 Task: In the Contact  AdelineBaker@roundabouttheatre.org, schedule and save the meeting with title: 'Introducing Our Products and Services ', Select date: '5 August, 2023', select start time: 11:00:AM. Add location in person New York with meeting description: Kindly join this meeting to understand Product Demo and Service Presentation.. Logged in from softage.1@softage.net
Action: Mouse moved to (76, 56)
Screenshot: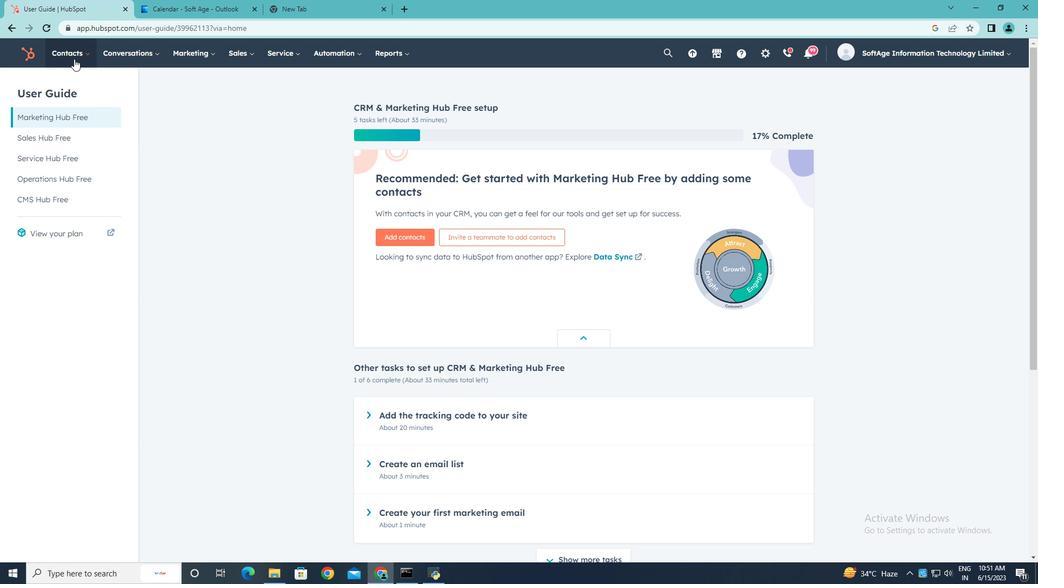 
Action: Mouse pressed left at (76, 56)
Screenshot: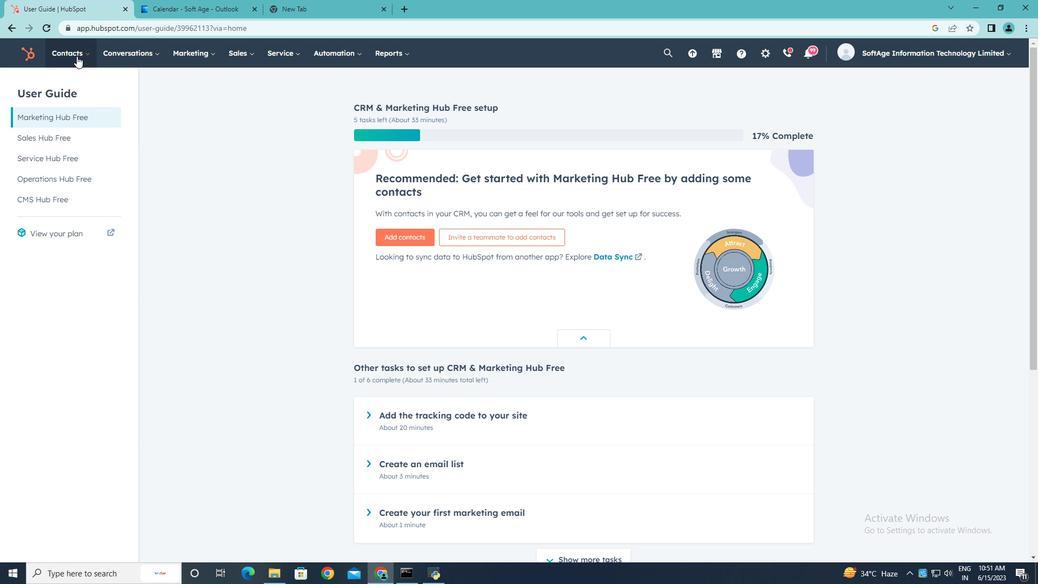 
Action: Mouse moved to (77, 81)
Screenshot: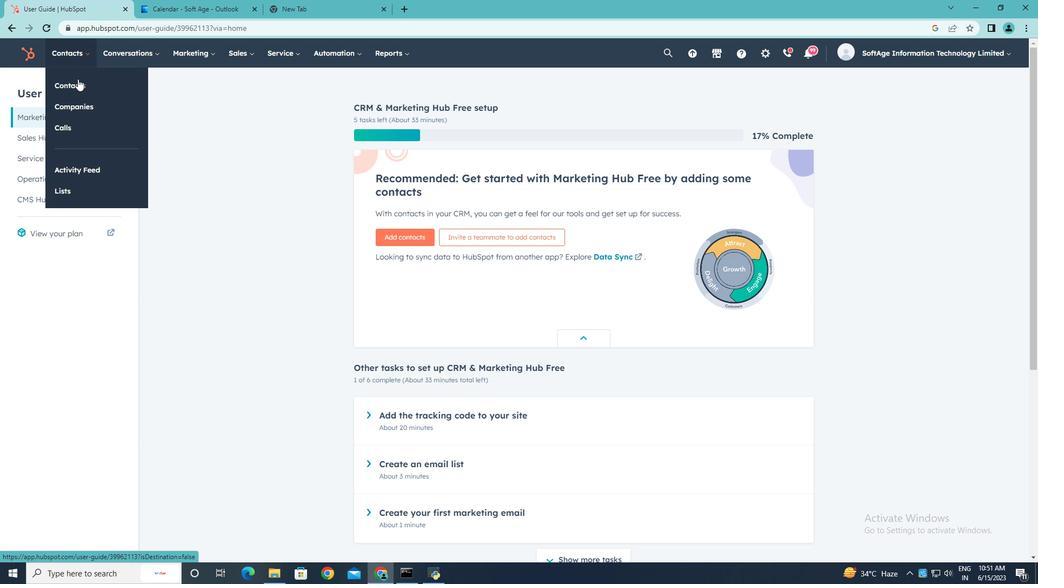 
Action: Mouse pressed left at (77, 81)
Screenshot: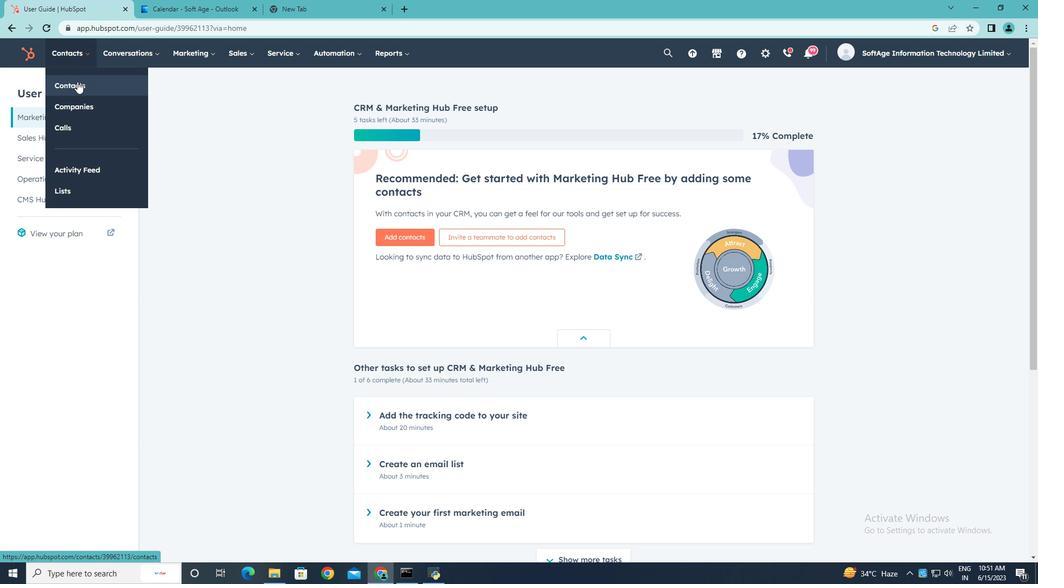 
Action: Mouse moved to (71, 176)
Screenshot: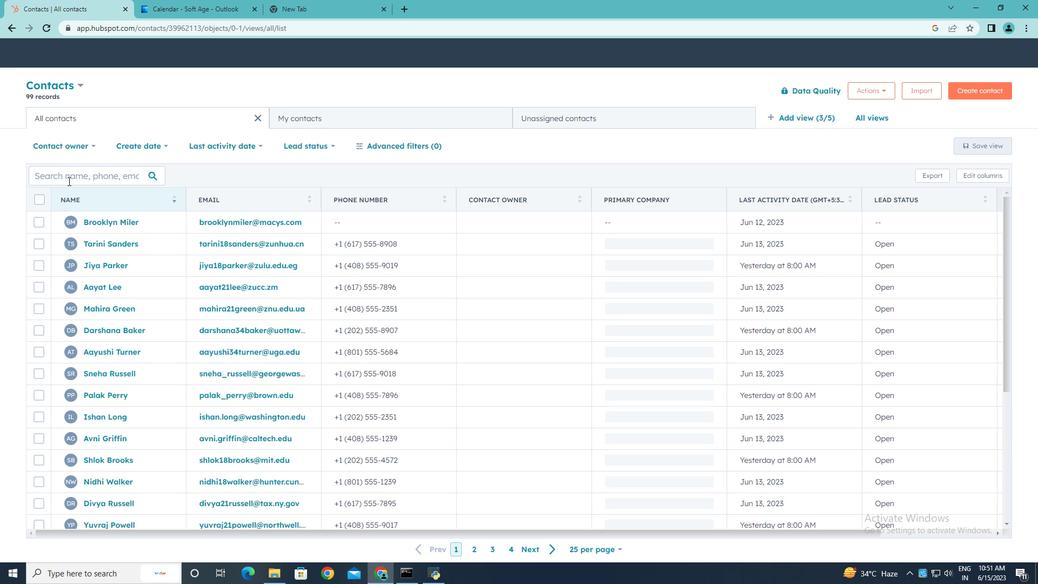
Action: Mouse pressed left at (71, 176)
Screenshot: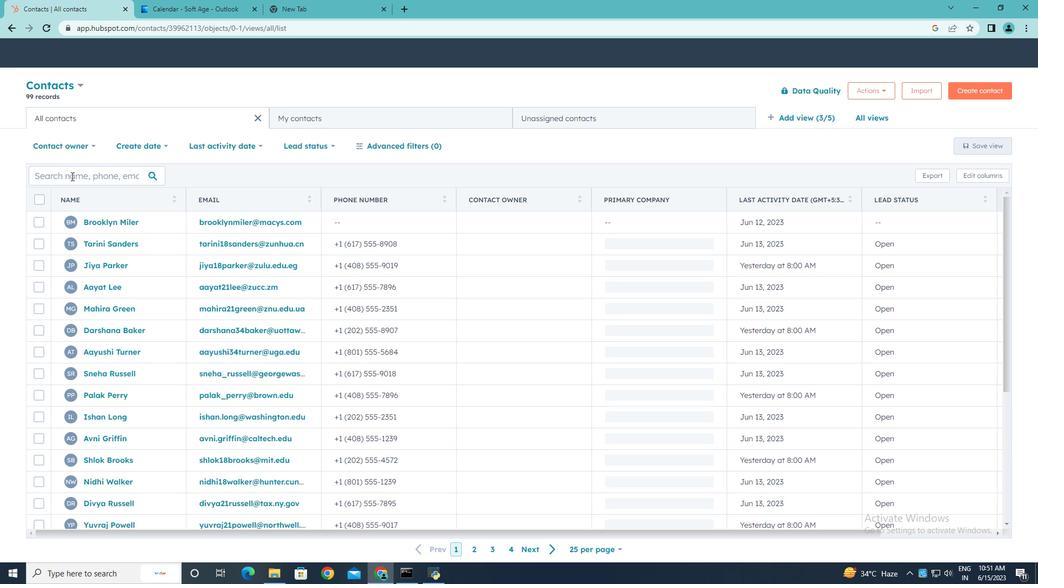 
Action: Key pressed <Key.shift>Adeline<Key.space><Key.backspace><Key.shift>Baker<Key.shift><Key.shift><Key.shift><Key.shift><Key.shift>@roundabouttheatre.org
Screenshot: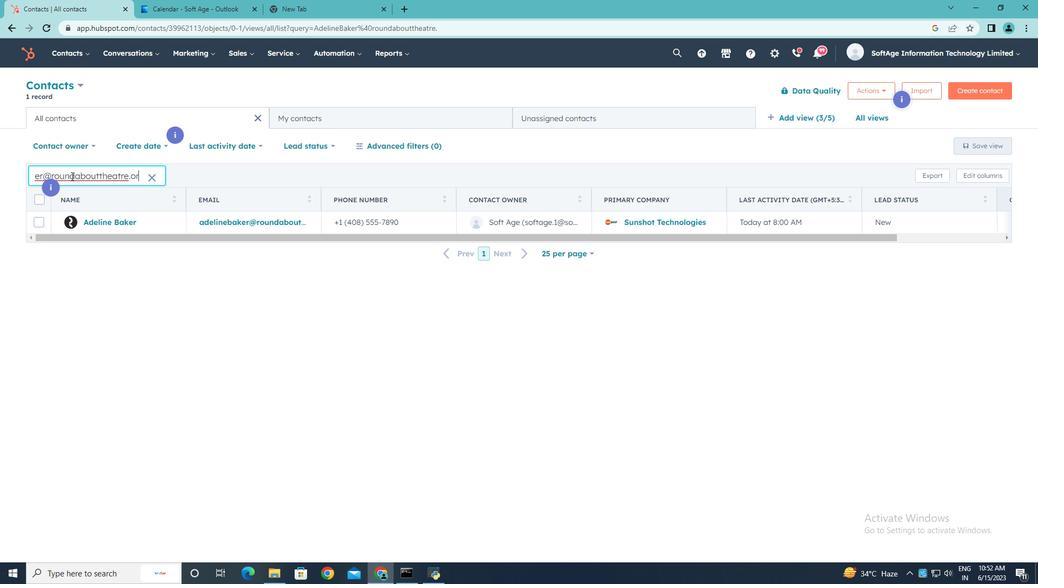 
Action: Mouse moved to (96, 222)
Screenshot: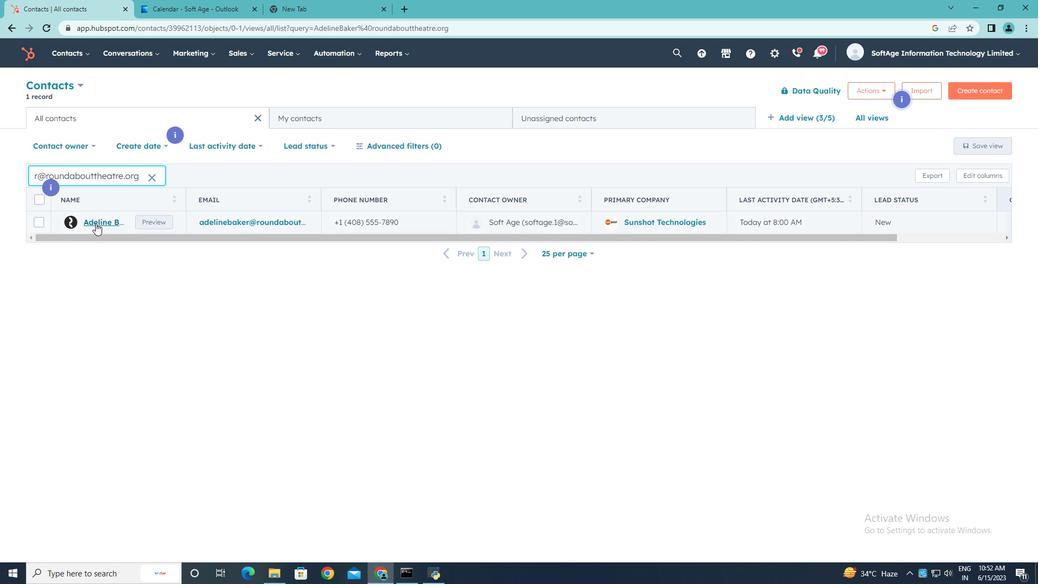 
Action: Mouse pressed left at (96, 222)
Screenshot: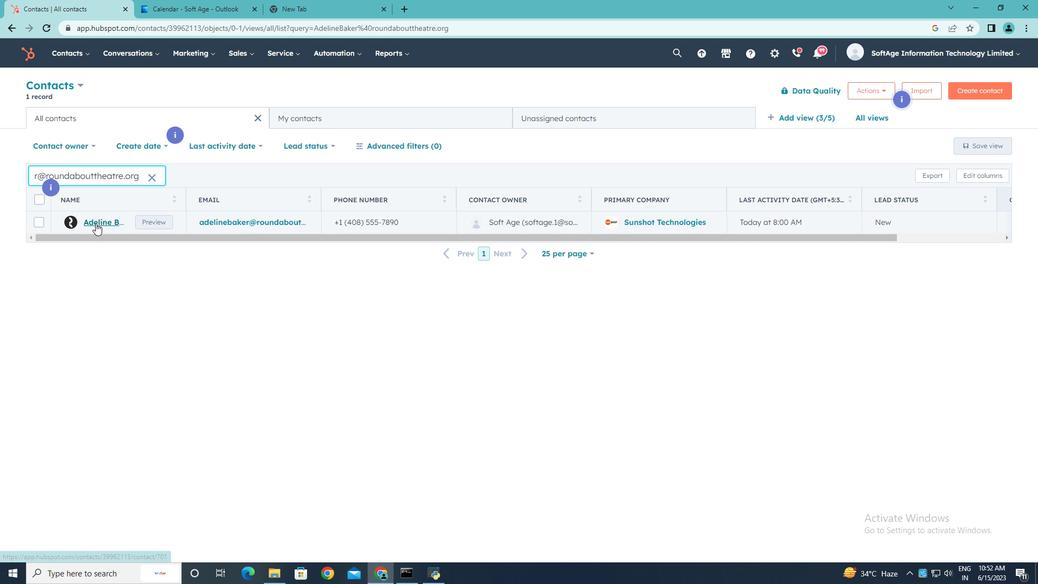 
Action: Mouse moved to (172, 181)
Screenshot: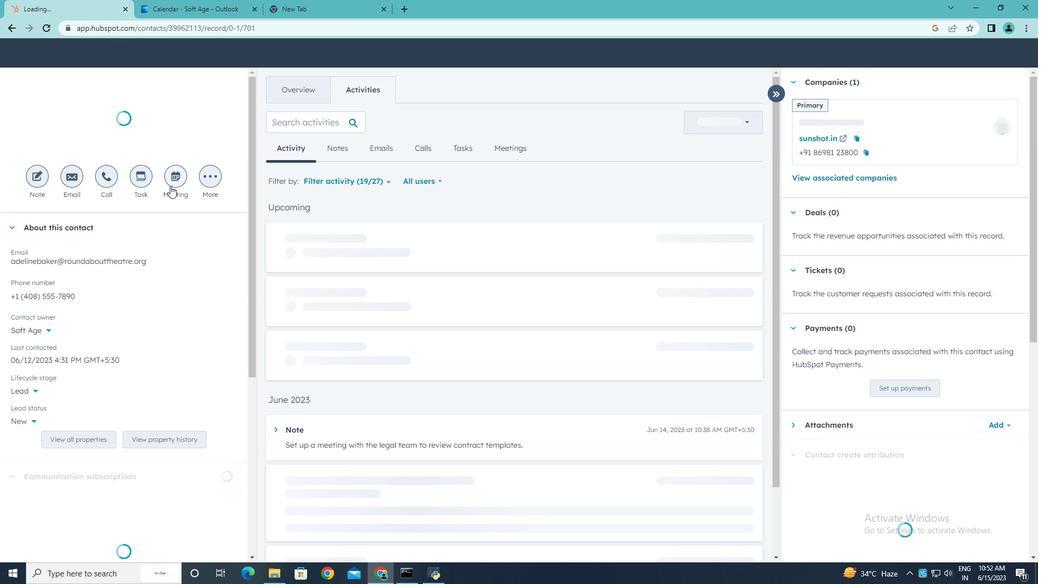 
Action: Mouse pressed left at (172, 181)
Screenshot: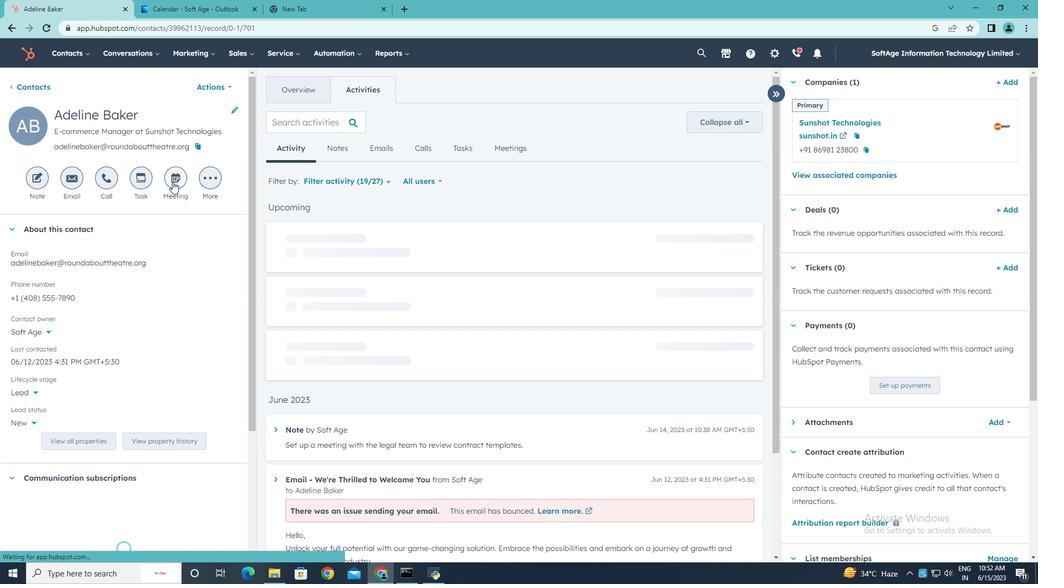 
Action: Key pressed <Key.shift>Introducing<Key.space><Key.shift><Key.shift><Key.shift><Key.shift>Our<Key.space><Key.shift><Key.shift><Key.shift><Key.shift><Key.shift><Key.shift><Key.shift><Key.shift><Key.shift><Key.shift><Key.shift><Key.shift><Key.shift><Key.shift><Key.shift><Key.shift><Key.shift><Key.shift><Key.shift><Key.shift><Key.shift><Key.shift><Key.shift><Key.shift><Key.shift><Key.shift><Key.shift><Key.shift><Key.shift><Key.shift><Key.shift><Key.shift><Key.shift>Products<Key.space>ans<Key.space><Key.shift>Se<Key.backspace><Key.backspace><Key.backspace><Key.backspace>d<Key.space><Key.shift>Services
Screenshot: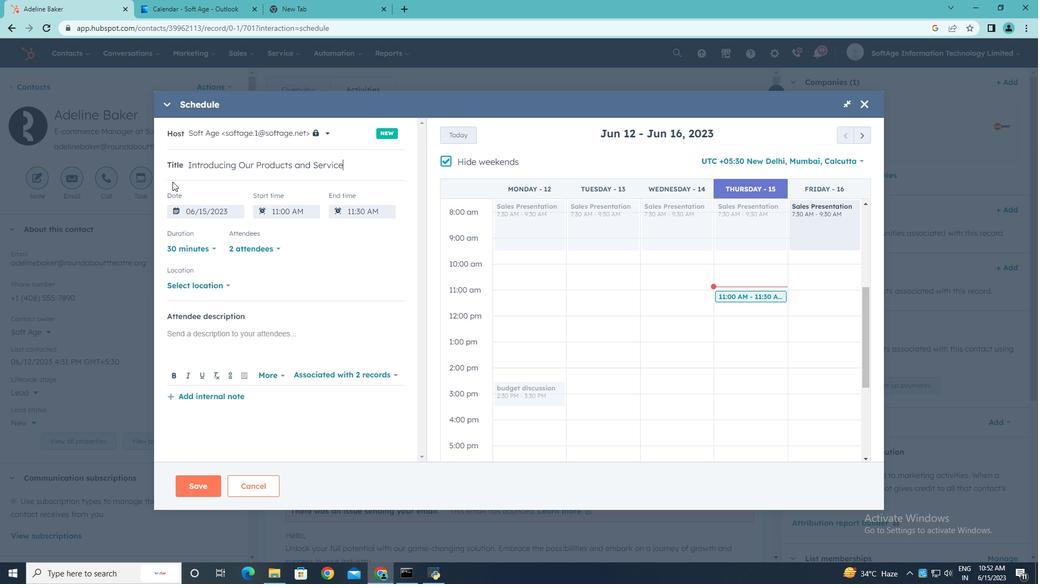 
Action: Mouse moved to (232, 220)
Screenshot: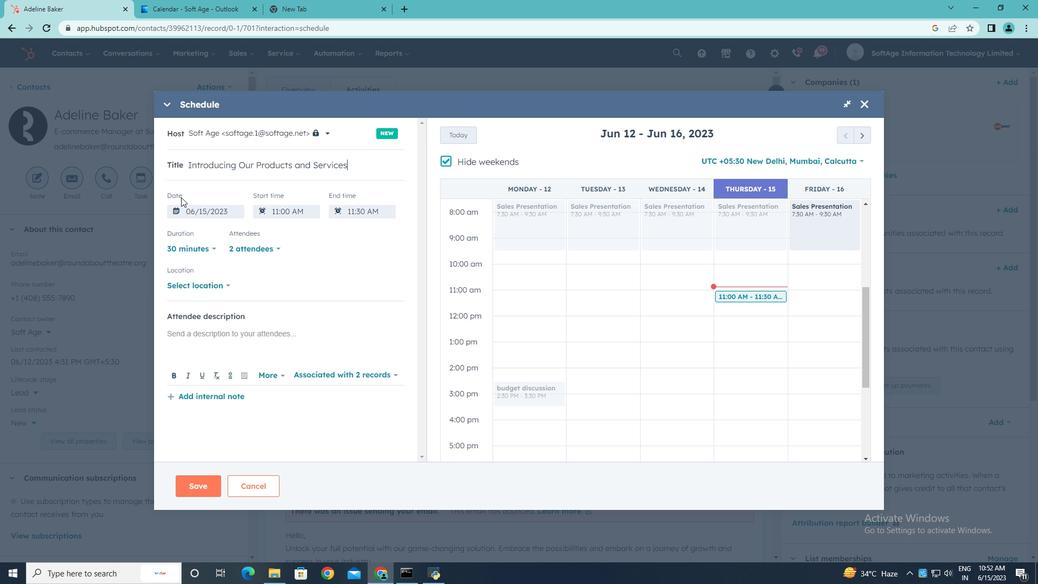
Action: Key pressed .
Screenshot: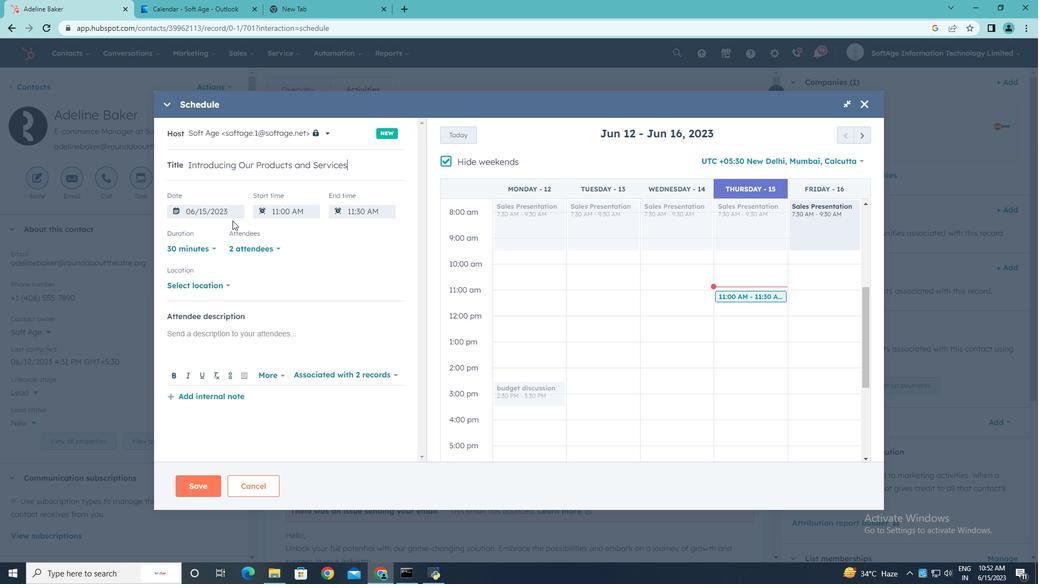 
Action: Mouse moved to (447, 161)
Screenshot: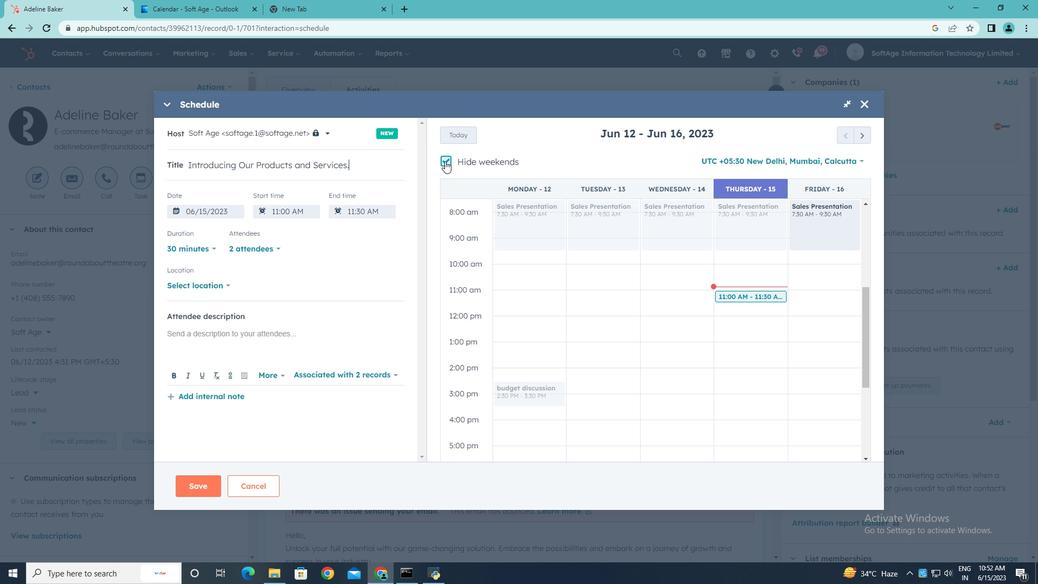 
Action: Mouse pressed left at (447, 161)
Screenshot: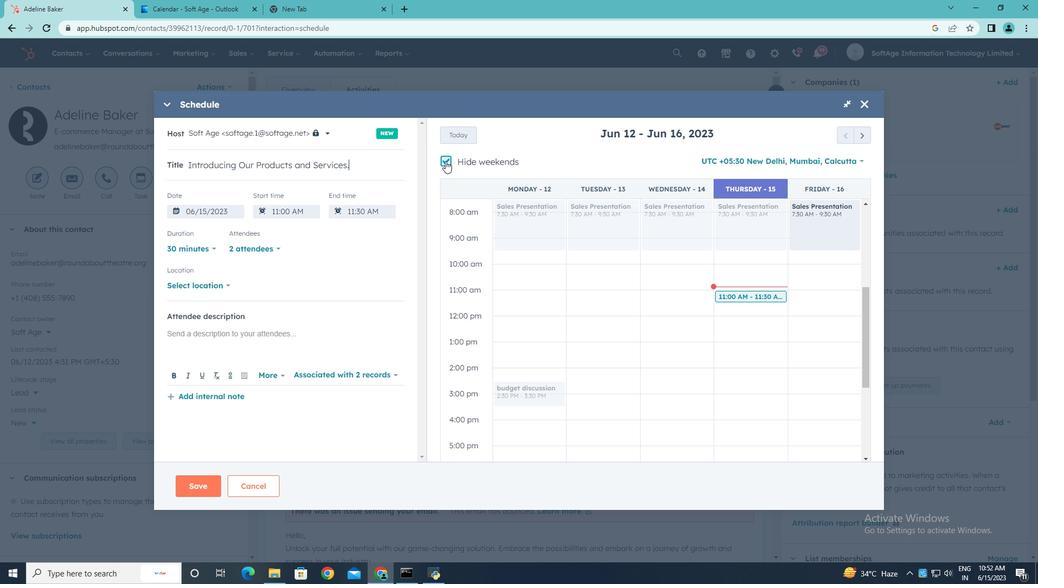 
Action: Mouse moved to (863, 134)
Screenshot: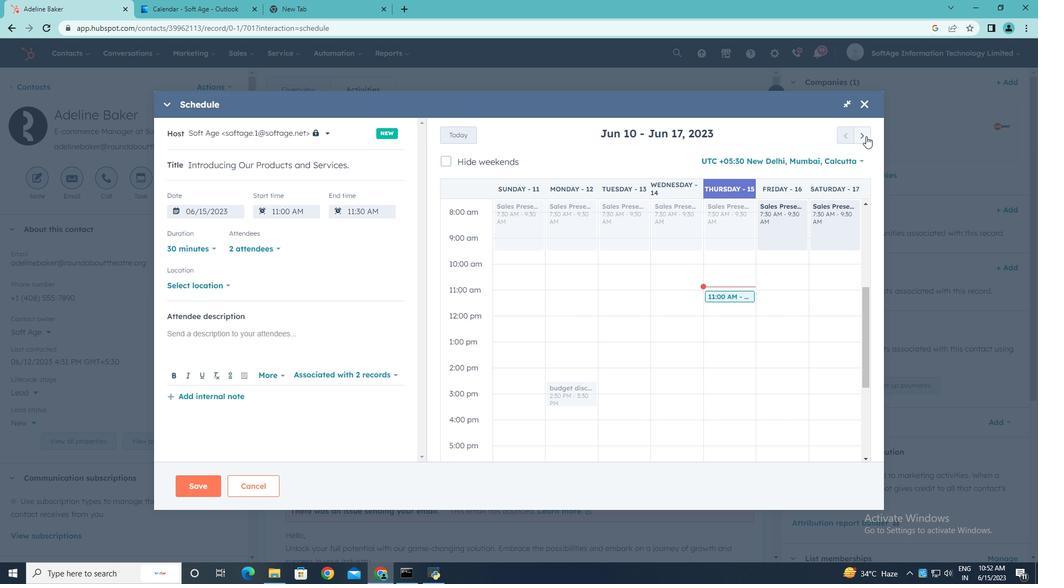 
Action: Mouse pressed left at (863, 134)
Screenshot: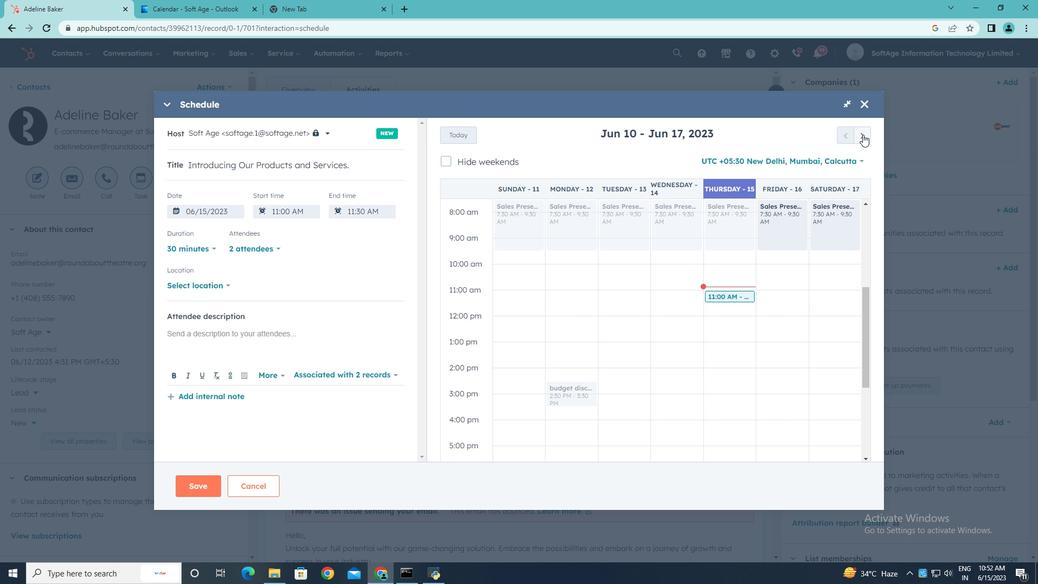 
Action: Mouse pressed left at (863, 134)
Screenshot: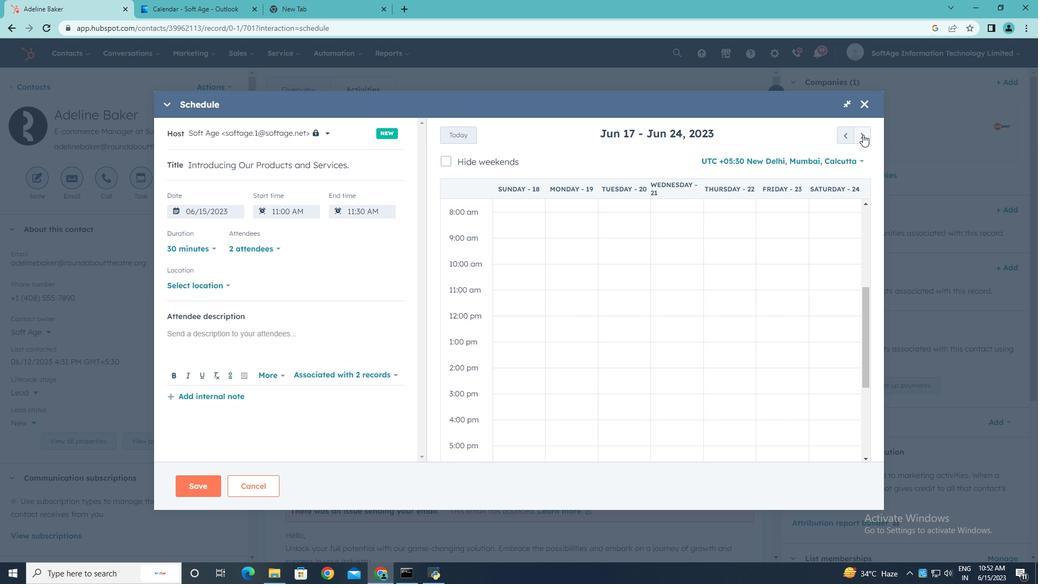 
Action: Mouse pressed left at (863, 134)
Screenshot: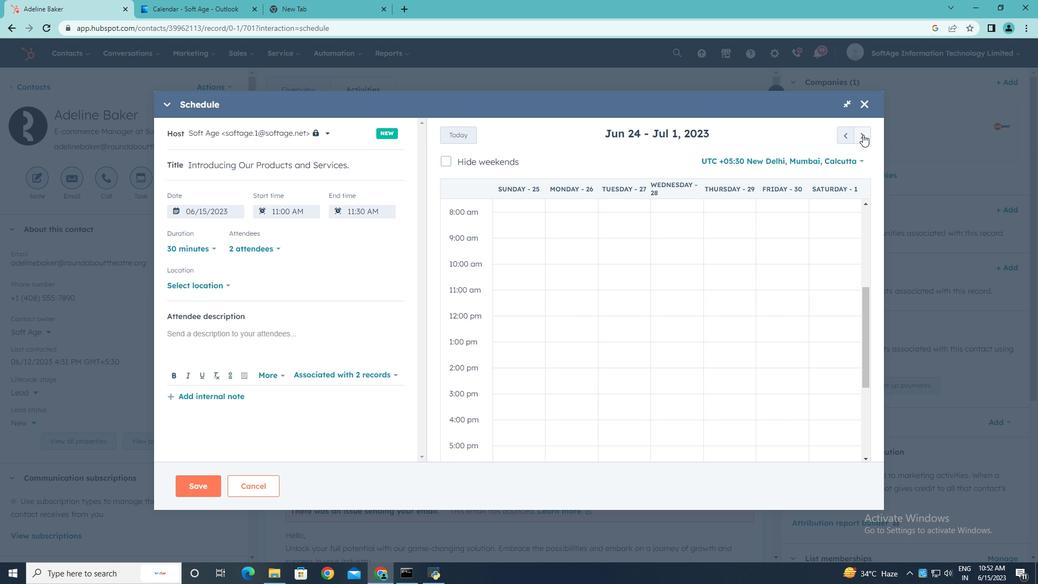 
Action: Mouse pressed left at (863, 134)
Screenshot: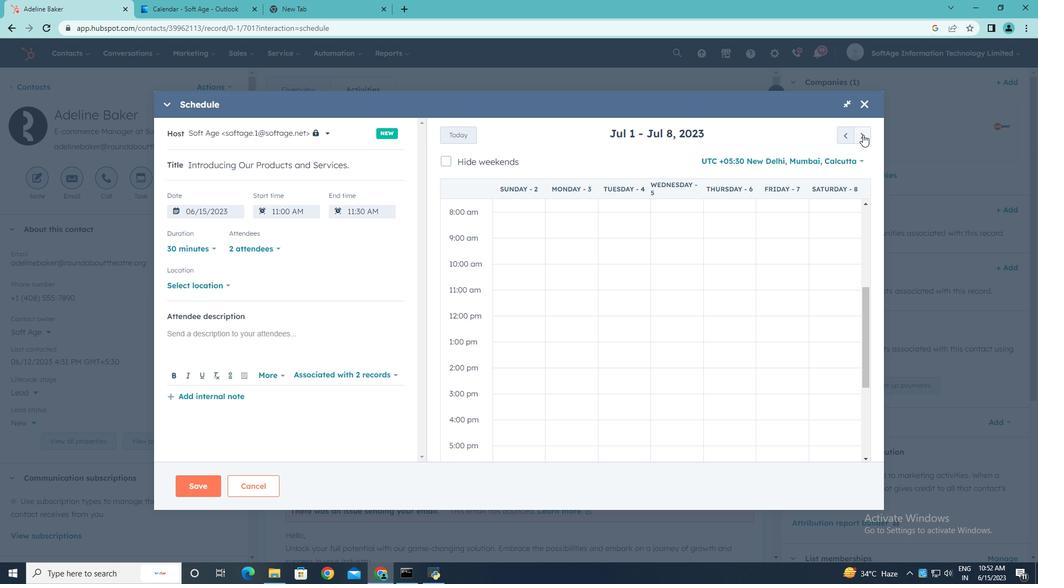 
Action: Mouse pressed left at (863, 134)
Screenshot: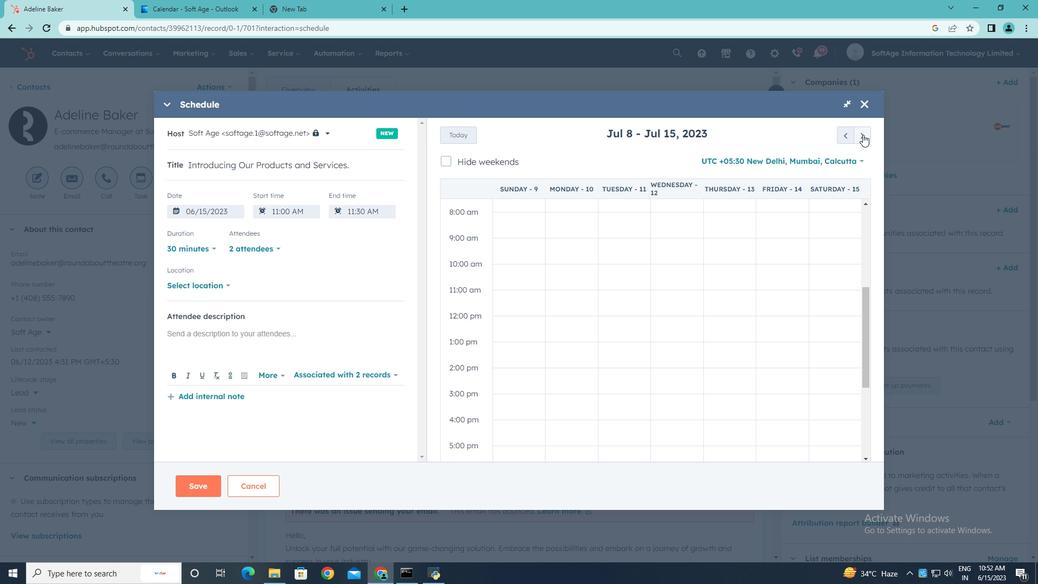 
Action: Mouse pressed left at (863, 134)
Screenshot: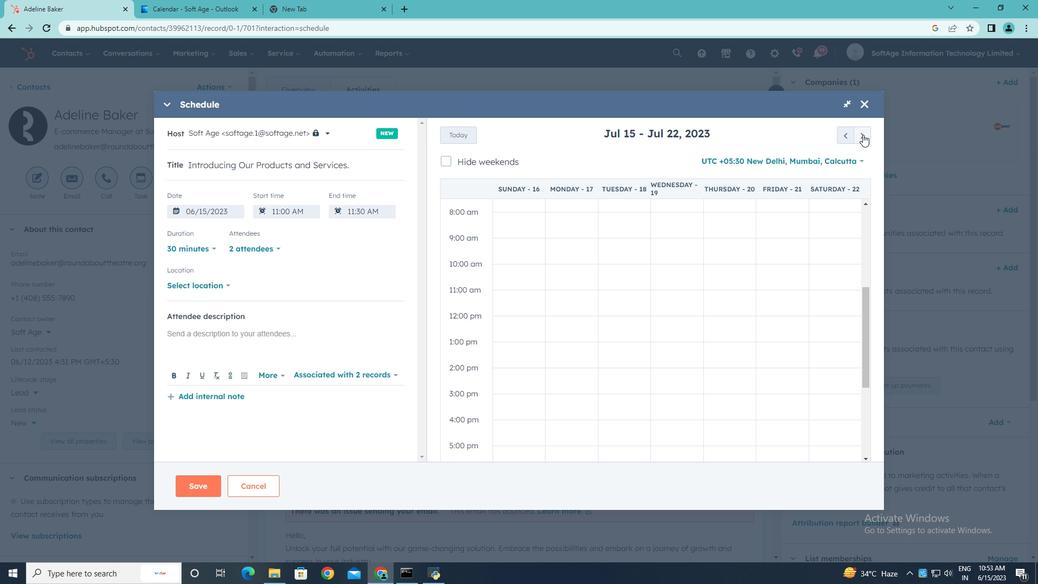 
Action: Mouse pressed left at (863, 134)
Screenshot: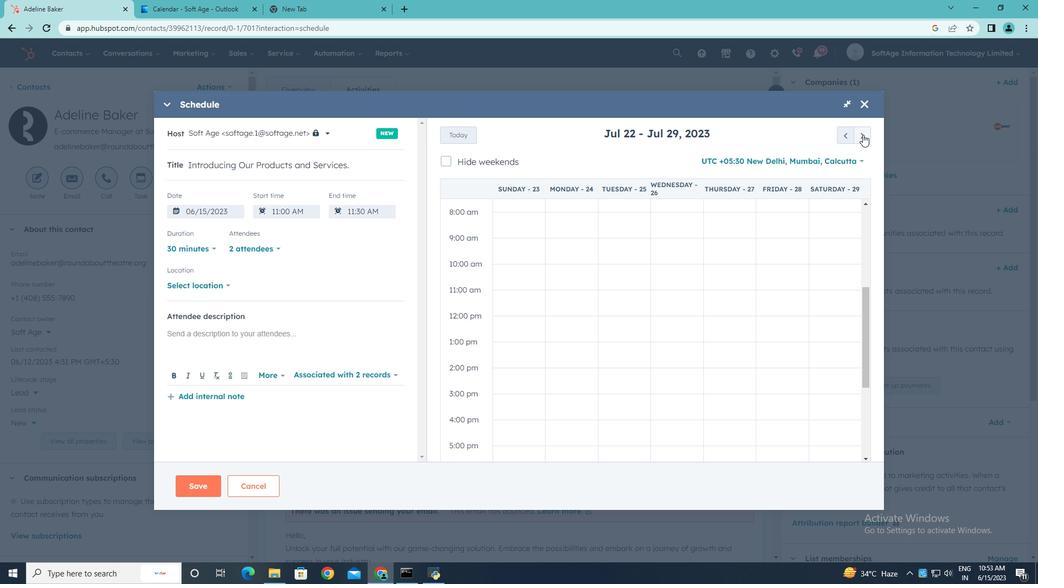 
Action: Mouse moved to (828, 295)
Screenshot: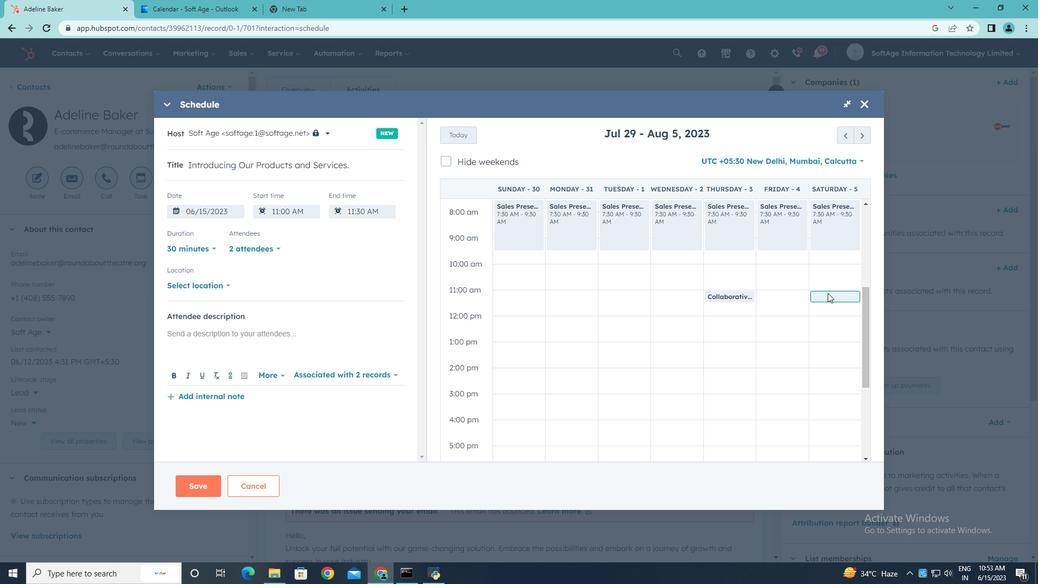 
Action: Mouse pressed left at (828, 295)
Screenshot: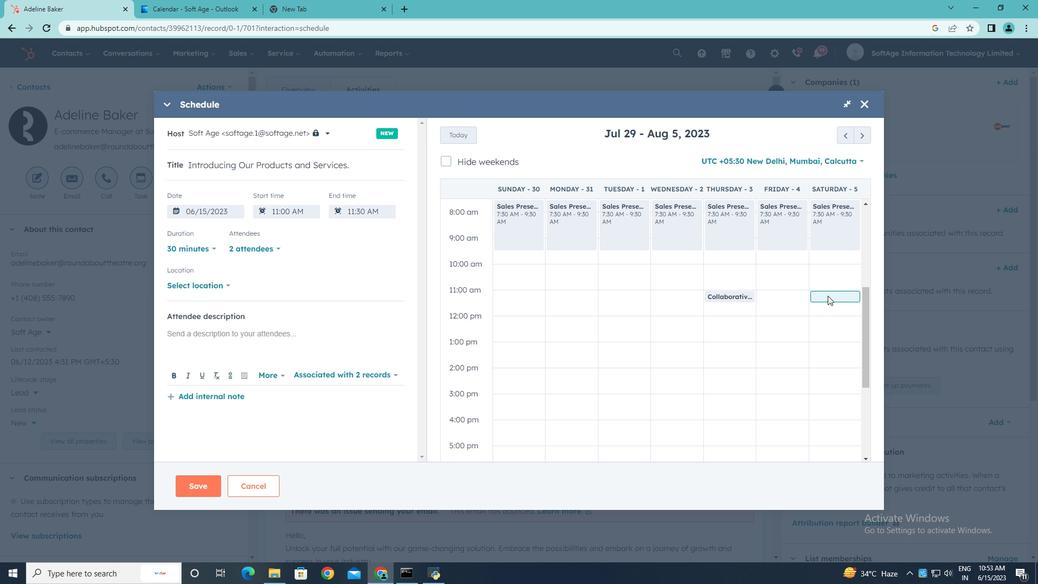 
Action: Mouse moved to (227, 283)
Screenshot: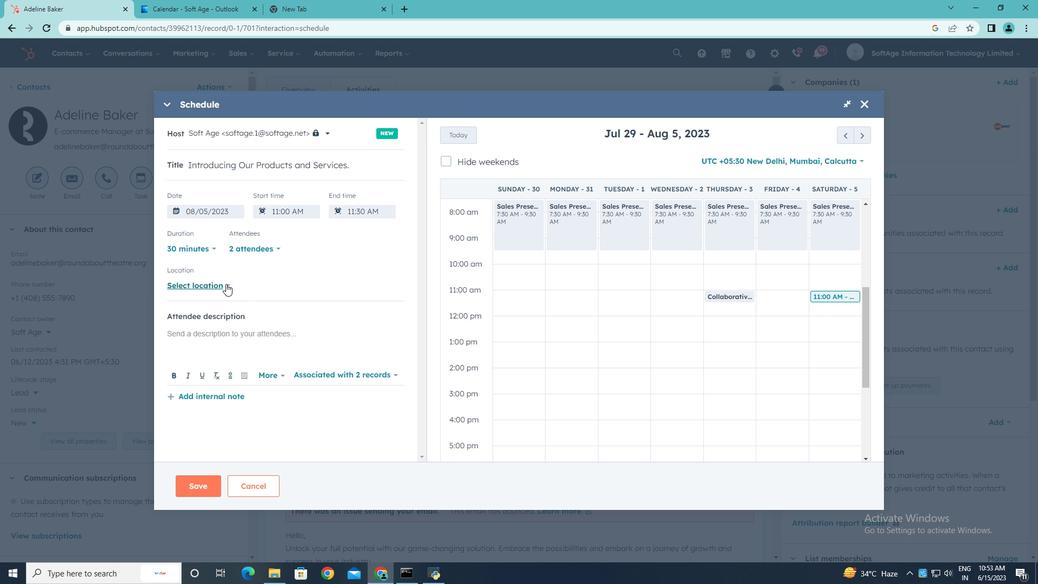 
Action: Mouse pressed left at (227, 283)
Screenshot: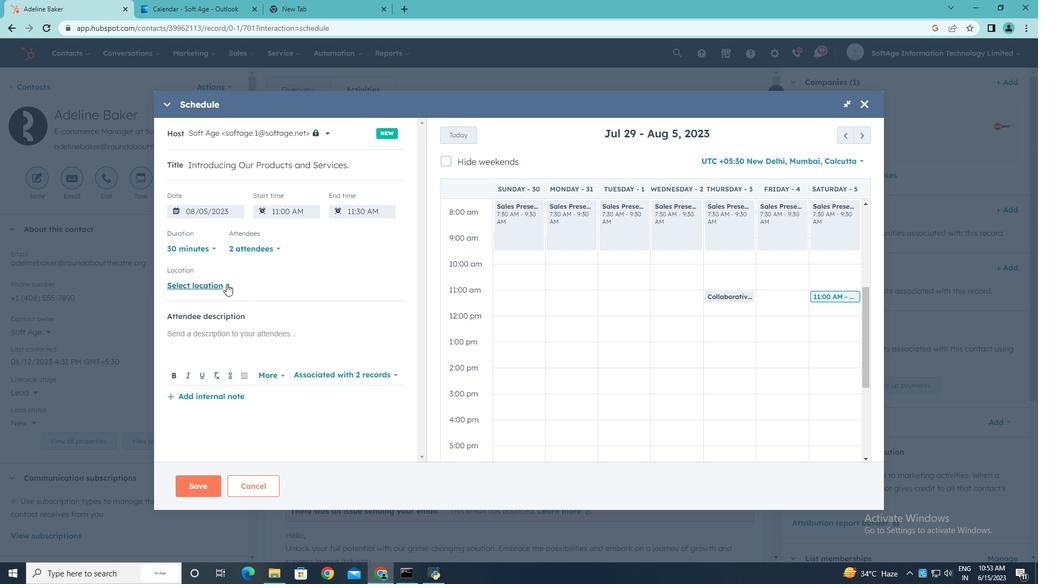 
Action: Mouse moved to (273, 283)
Screenshot: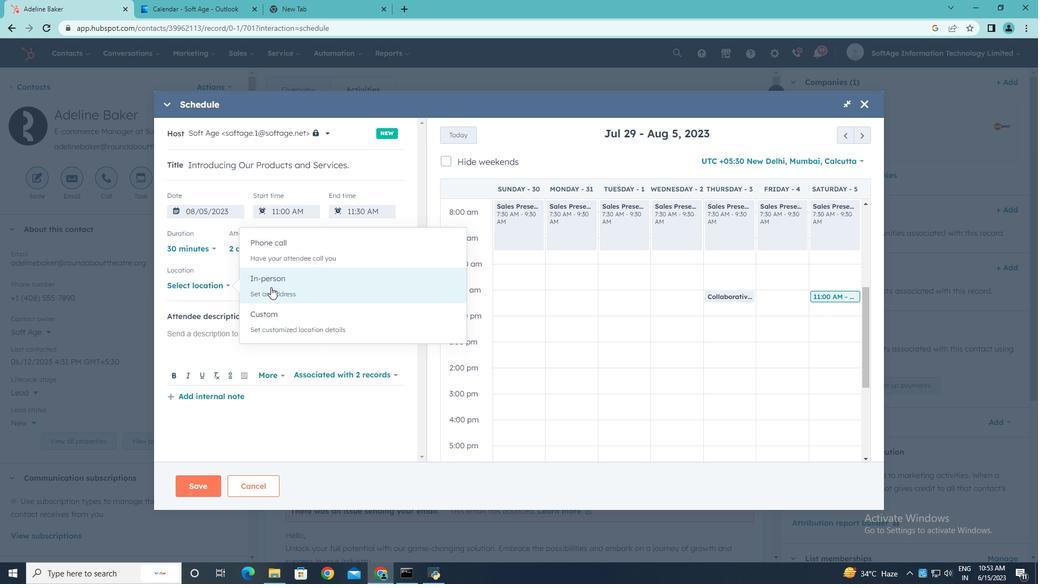 
Action: Mouse pressed left at (273, 283)
Screenshot: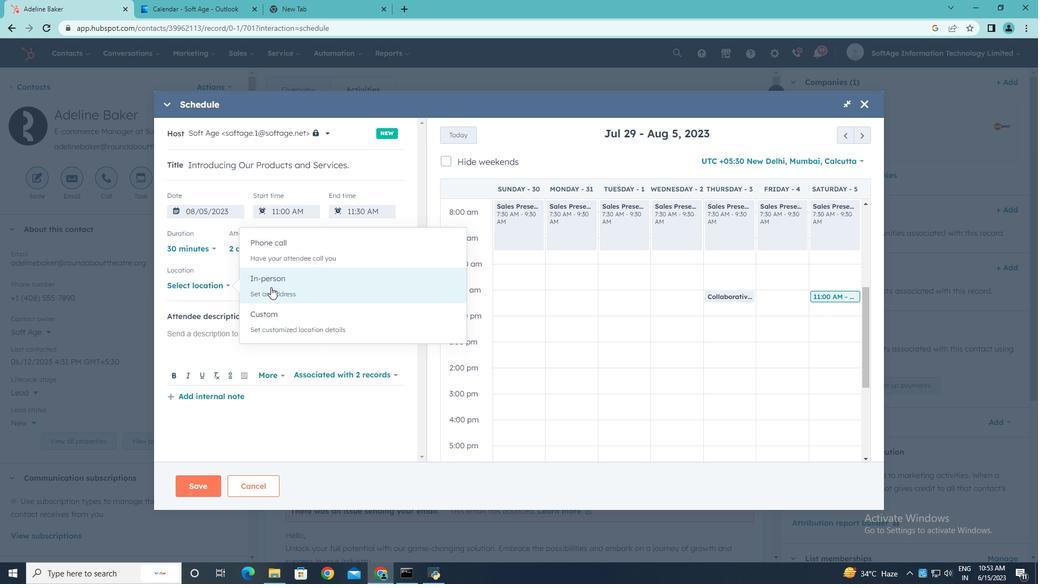 
Action: Mouse moved to (265, 283)
Screenshot: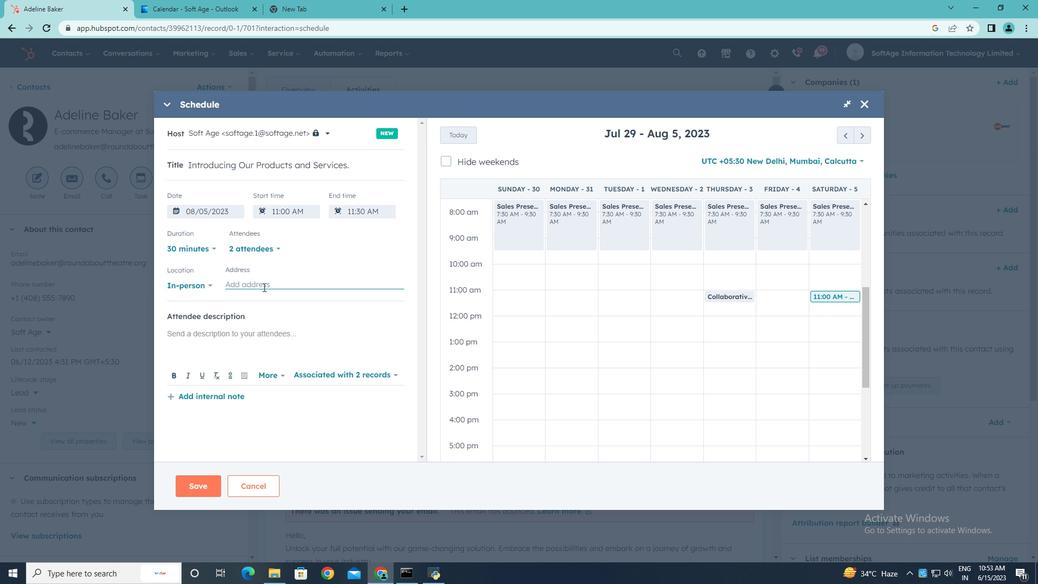 
Action: Mouse pressed left at (265, 283)
Screenshot: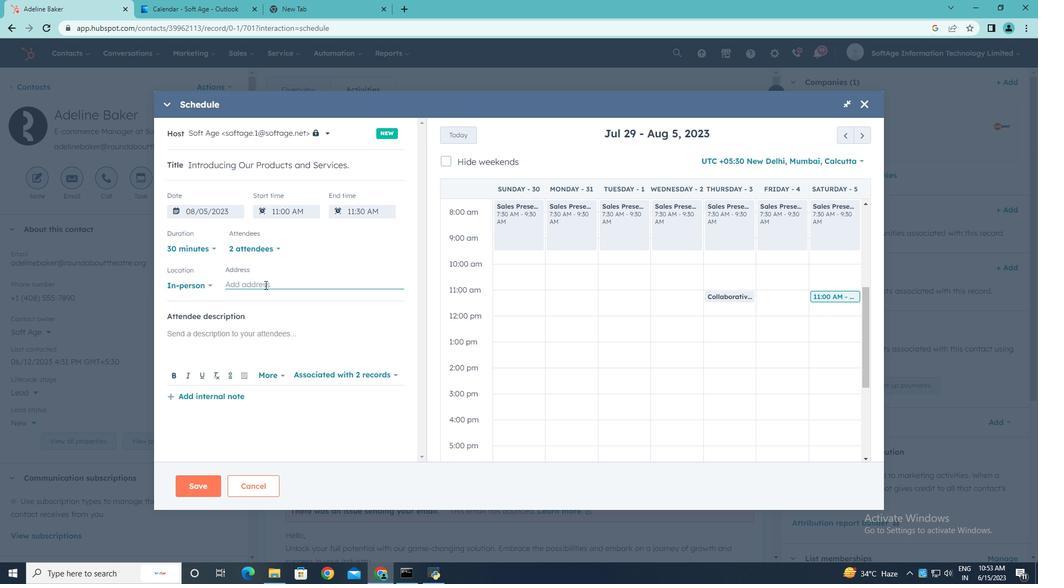 
Action: Key pressed <Key.shift>New<Key.space><Key.shift>York
Screenshot: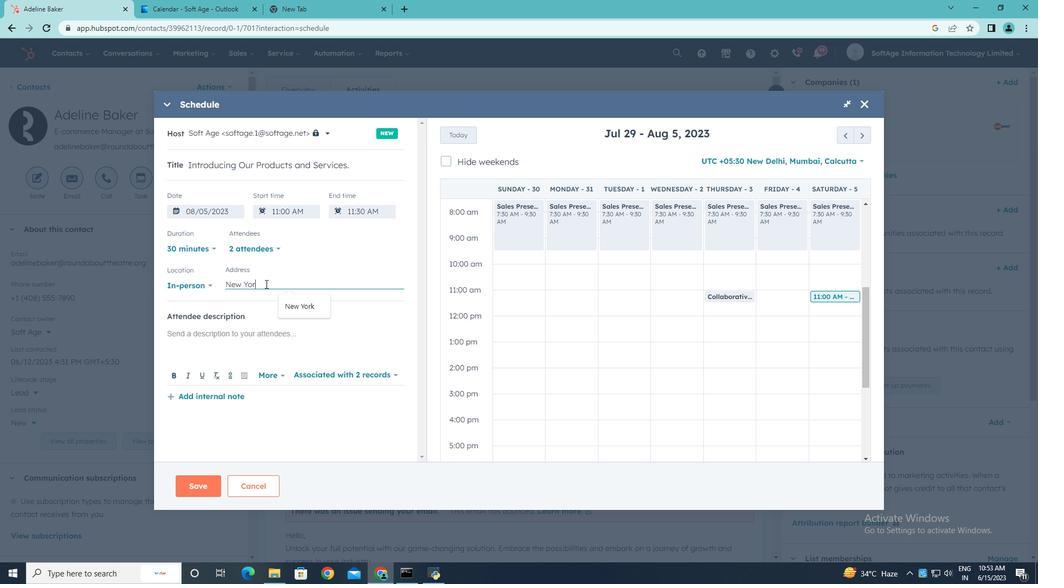 
Action: Mouse moved to (201, 331)
Screenshot: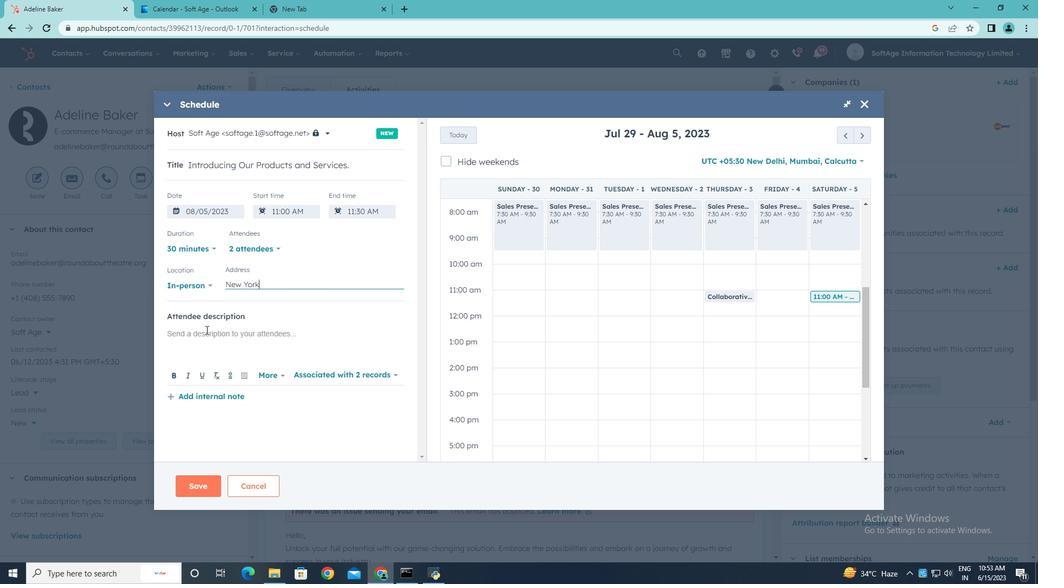 
Action: Mouse pressed left at (201, 331)
Screenshot: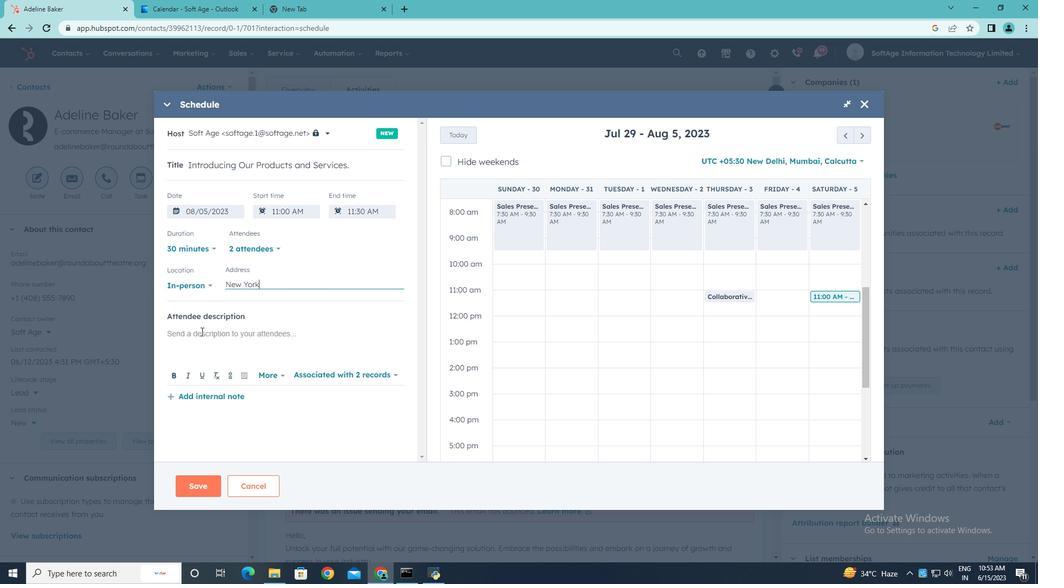
Action: Key pressed <Key.shift><Key.shift><Key.shift><Key.shift><Key.shift><Key.shift><Key.shift><Key.shift><Key.shift><Key.shift><Key.shift><Key.shift><Key.shift><Key.shift><Key.shift><Key.shift><Key.shift><Key.shift><Key.shift><Key.shift><Key.shift><Key.shift><Key.shift><Key.shift><Key.shift><Key.shift><Key.shift><Key.shift><Key.shift><Key.shift><Key.shift>Kindly<Key.space>join<Key.space>this<Key.space>meetinbg<Key.backspace><Key.backspace>g<Key.space>to<Key.space>understand<Key.space><Key.shift>Product<Key.space><Key.shift>Demoi<Key.space><Key.backspace><Key.backspace><Key.space><Key.shift><Key.shift><Key.shift>s<Key.backspace>and<Key.space><Key.shift>Service<Key.space><Key.shift>Presentation..
Screenshot: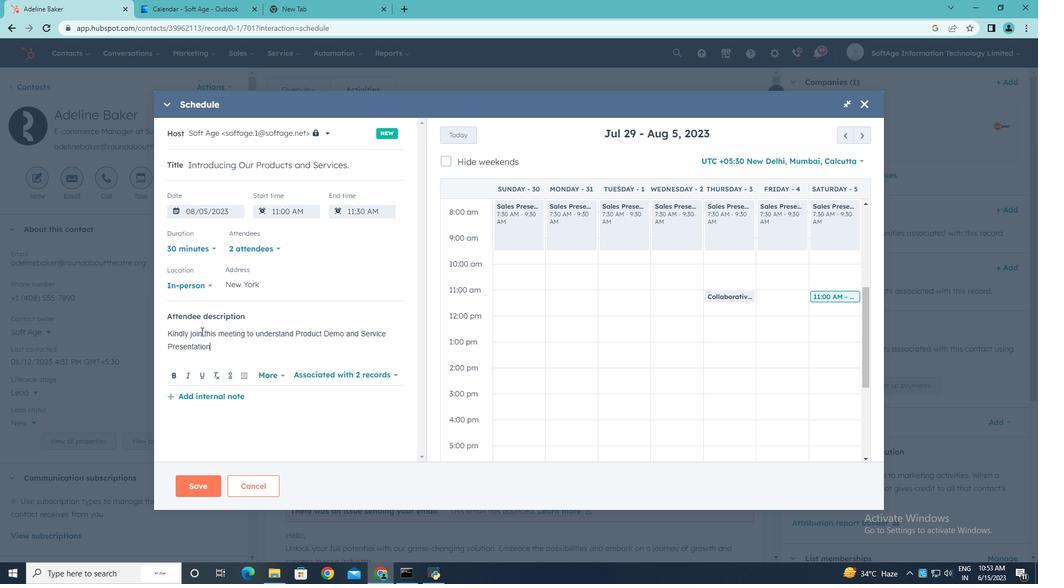 
Action: Mouse moved to (197, 480)
Screenshot: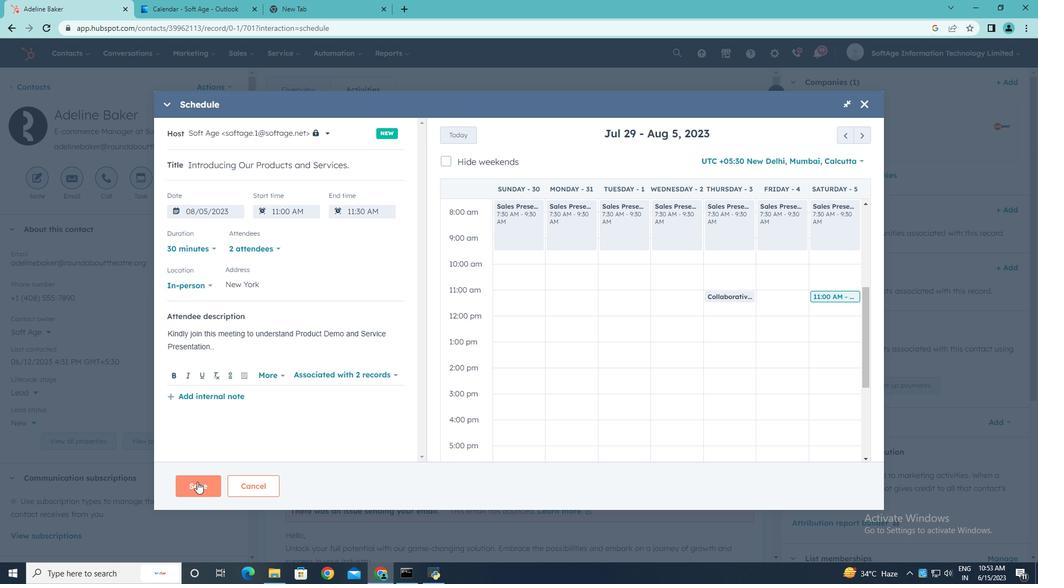 
Action: Mouse pressed left at (197, 480)
Screenshot: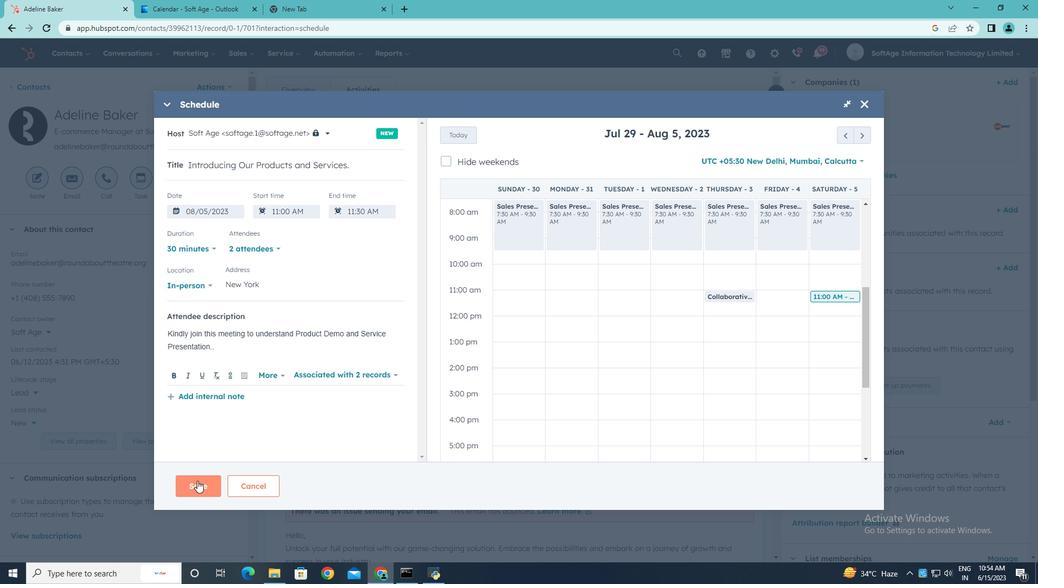 
